 Task: In the  document directory.txt. Insert footer and write 'ww.ramsons.com'. Find the word using Dictionary 'Gift' Use the tool word Count and display word count while typing
Action: Mouse moved to (463, 117)
Screenshot: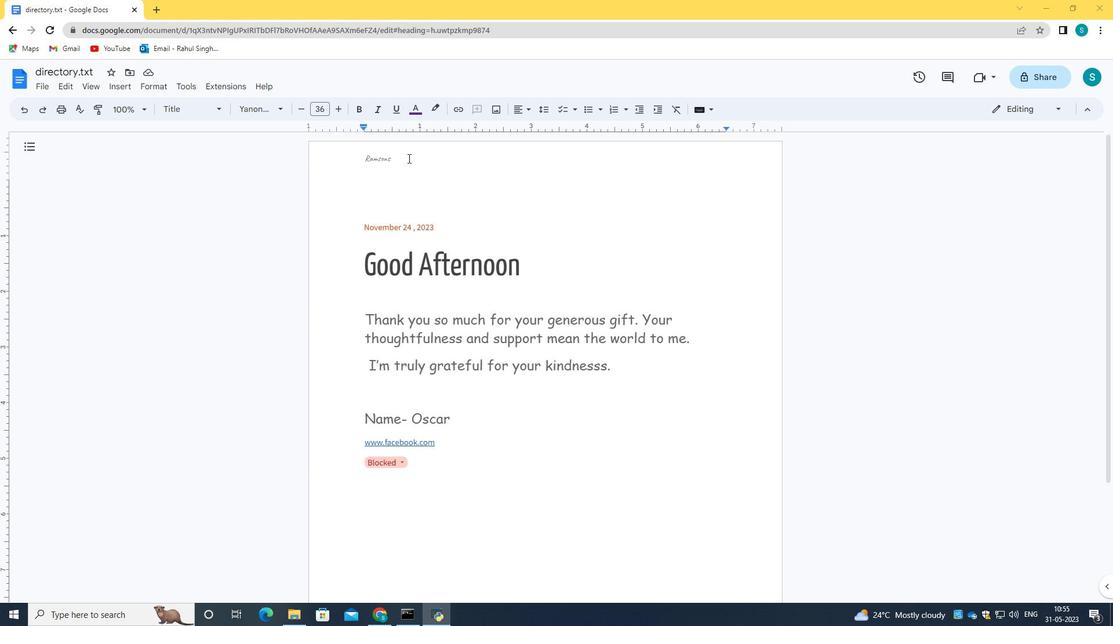 
Action: Mouse scrolled (463, 116) with delta (0, 0)
Screenshot: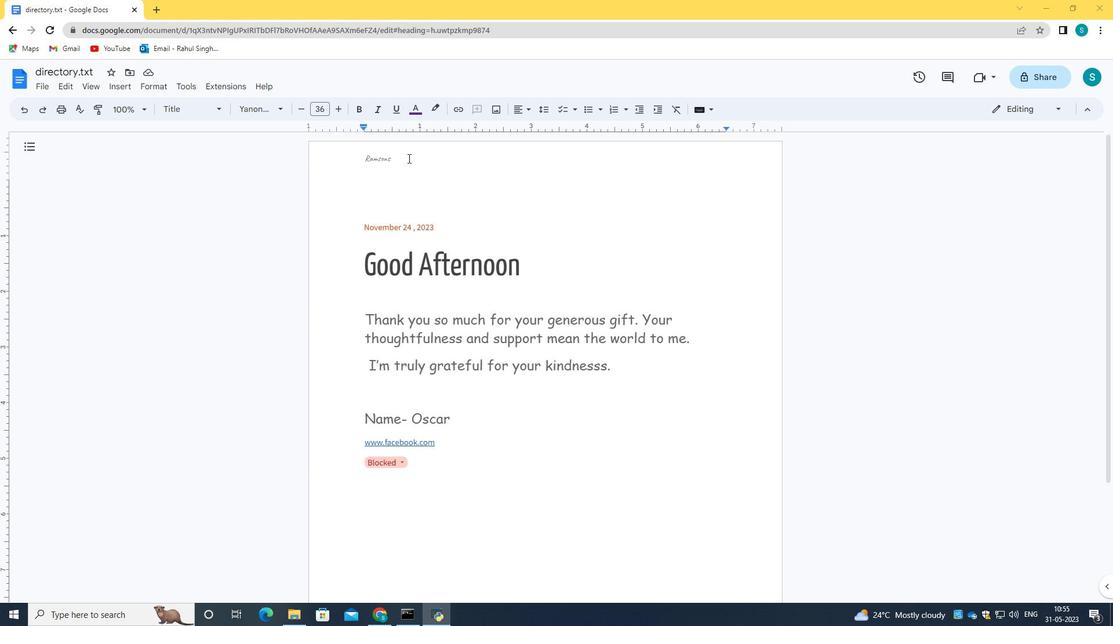 
Action: Mouse moved to (118, 86)
Screenshot: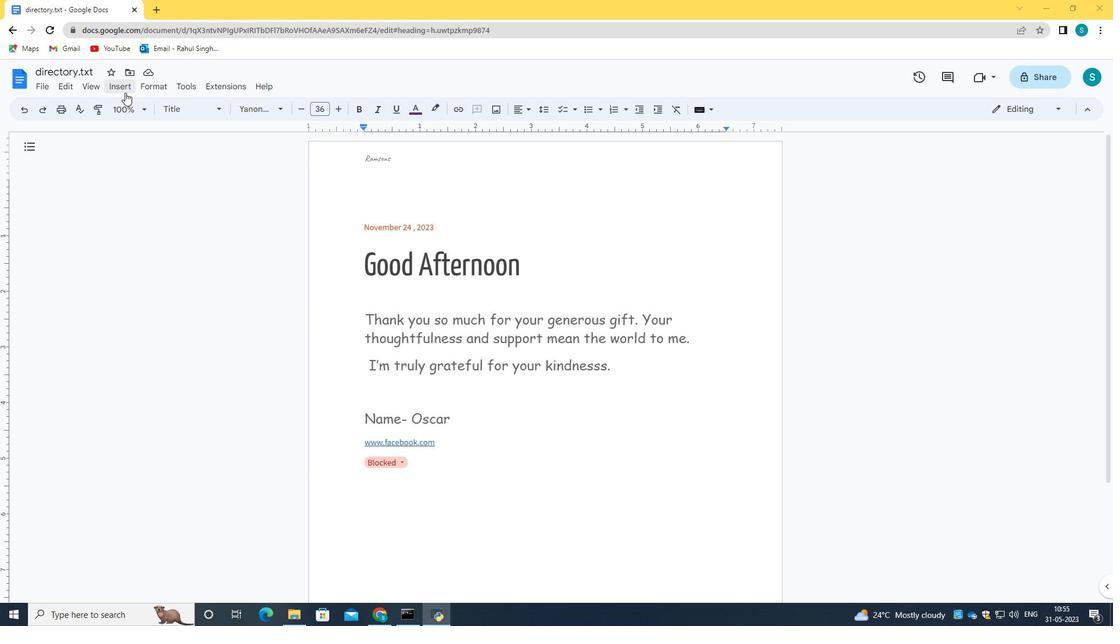 
Action: Mouse pressed left at (118, 86)
Screenshot: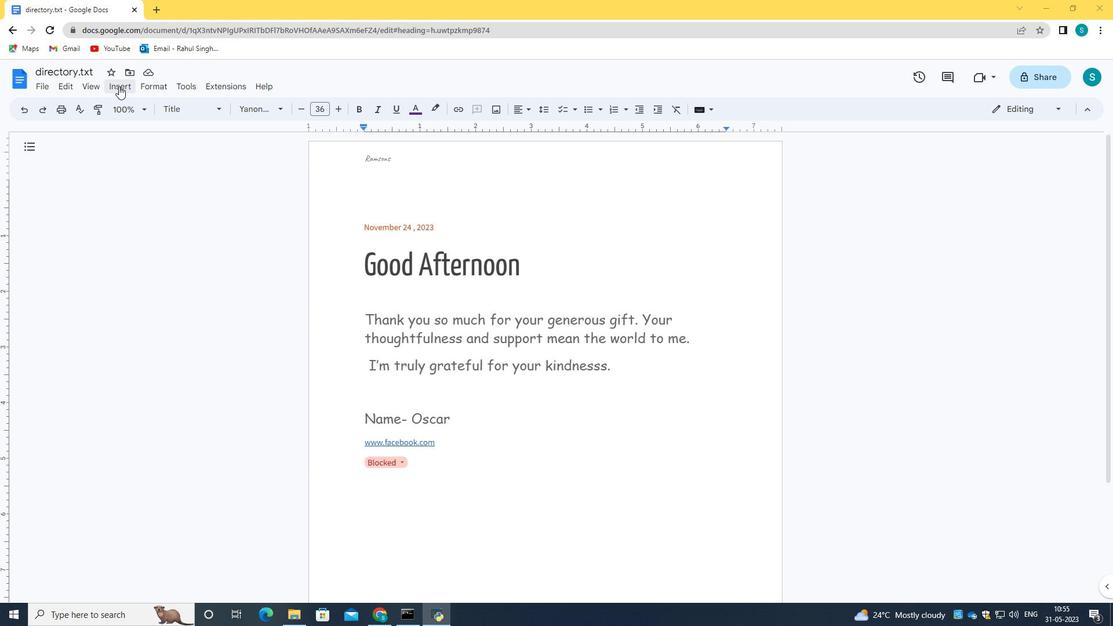 
Action: Mouse moved to (332, 397)
Screenshot: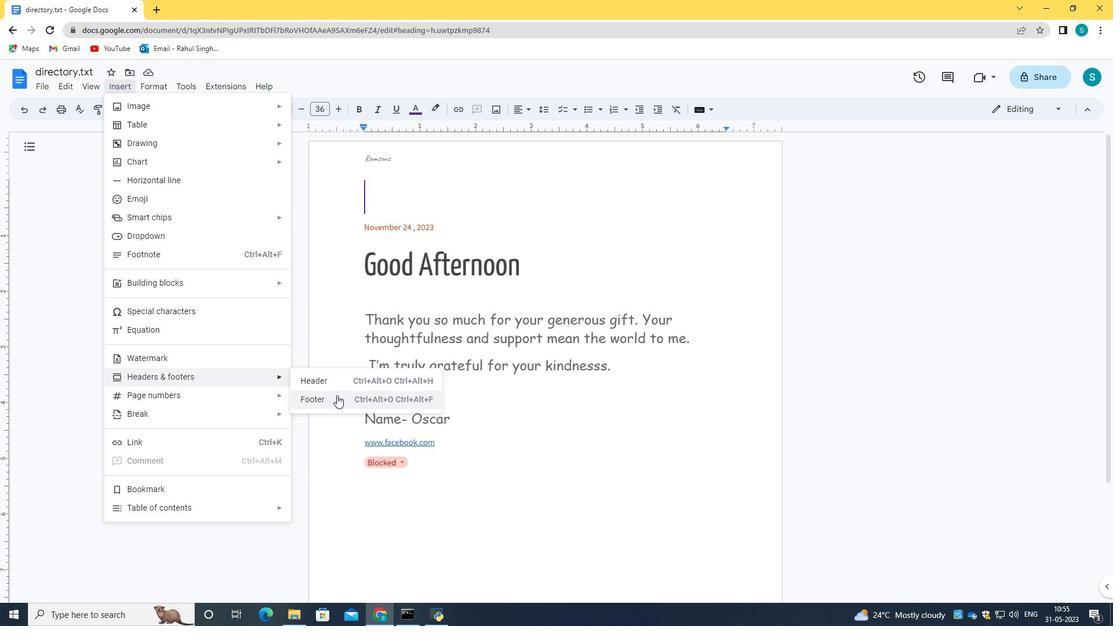 
Action: Mouse pressed left at (332, 397)
Screenshot: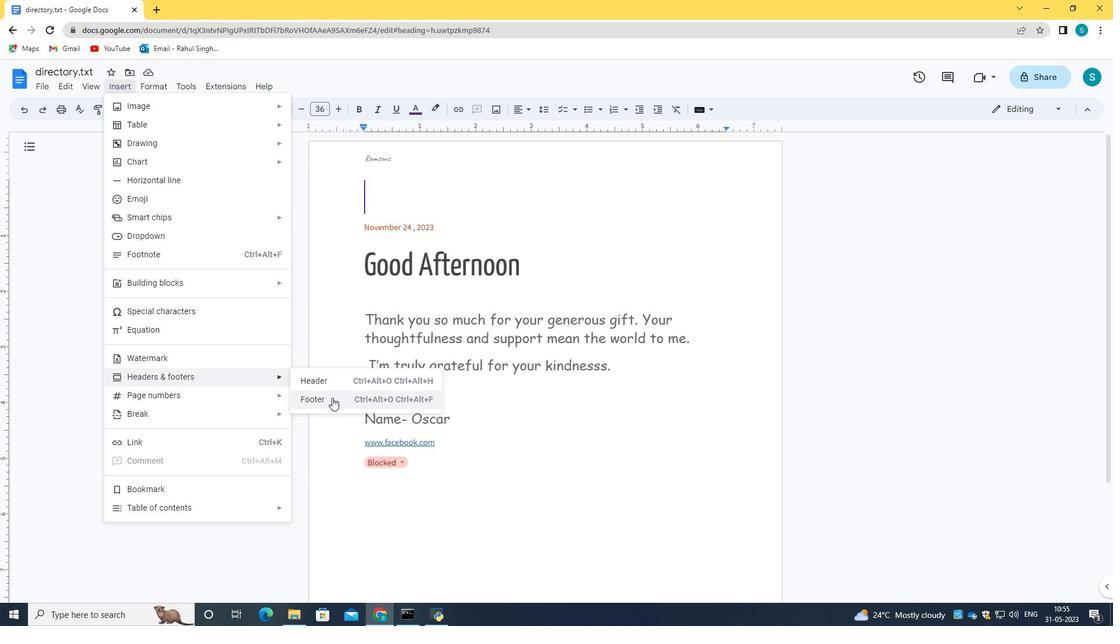 
Action: Key pressed www.ramsons.com
Screenshot: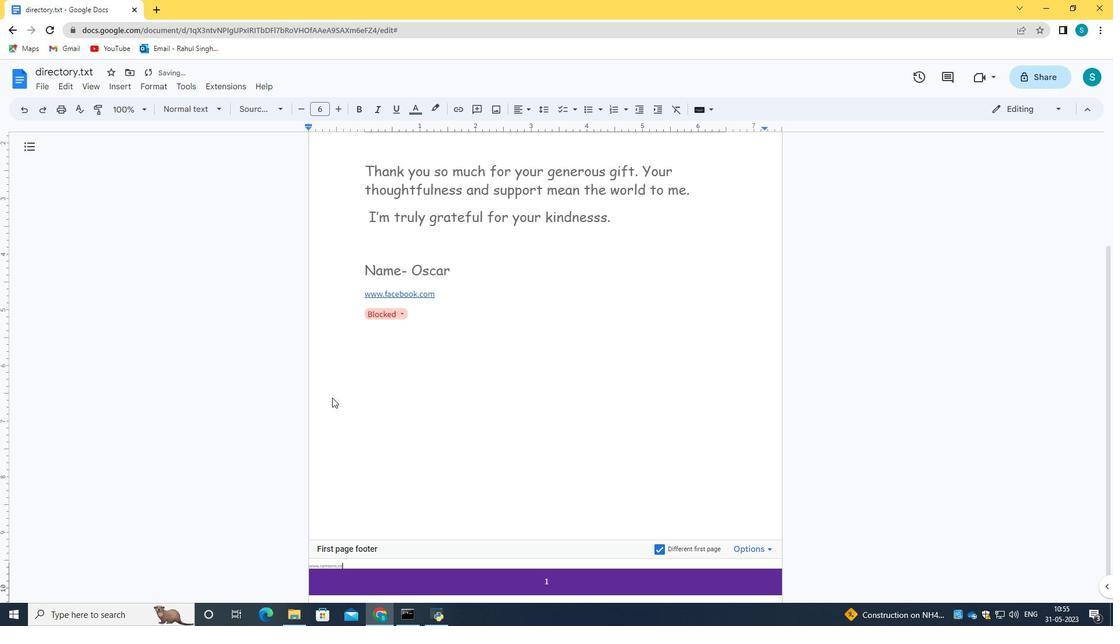 
Action: Mouse moved to (339, 462)
Screenshot: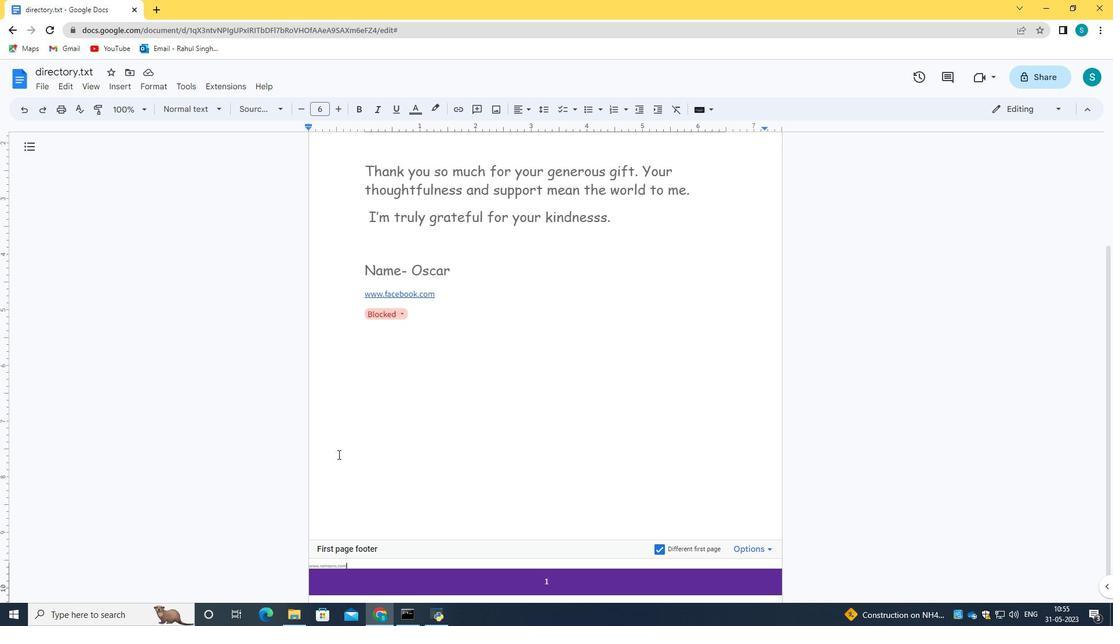 
Action: Key pressed <Key.enter>
Screenshot: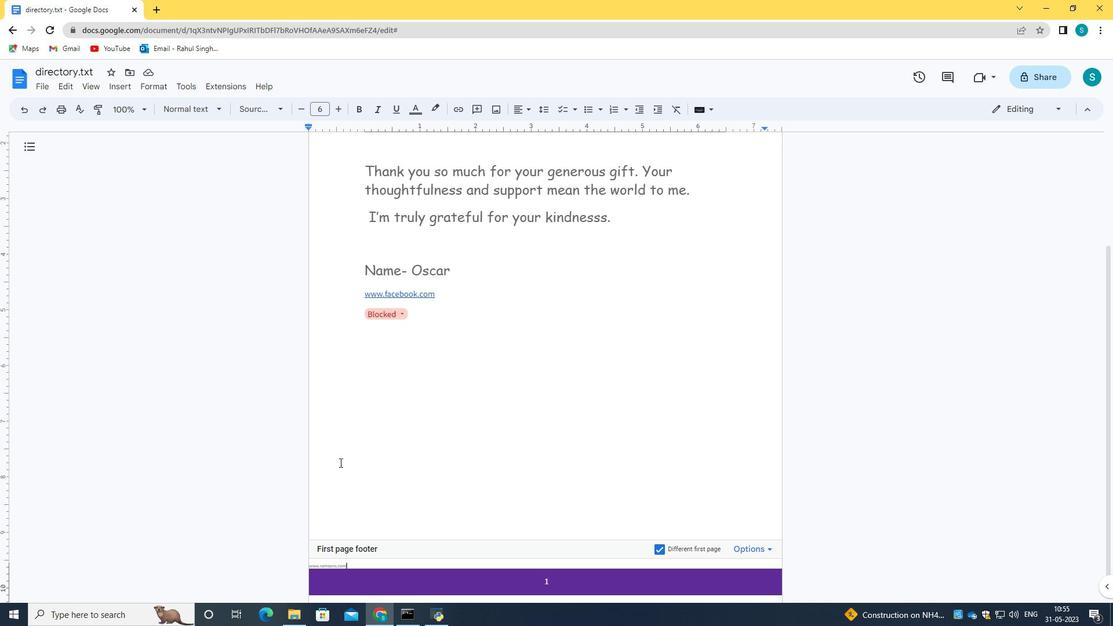 
Action: Mouse moved to (359, 459)
Screenshot: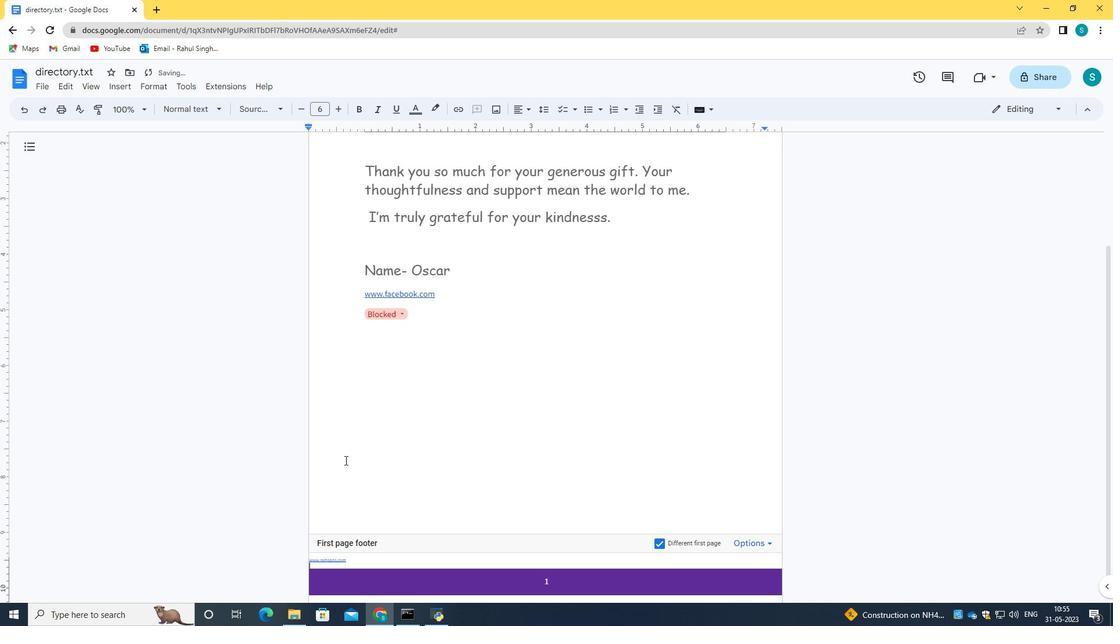 
Action: Mouse scrolled (359, 460) with delta (0, 0)
Screenshot: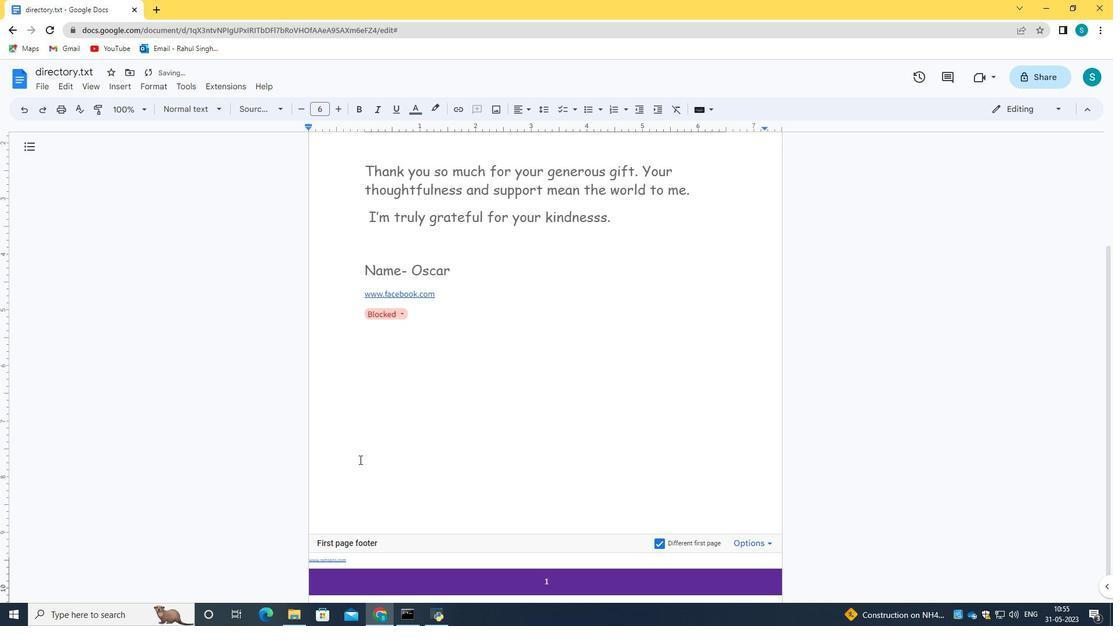 
Action: Mouse scrolled (359, 460) with delta (0, 0)
Screenshot: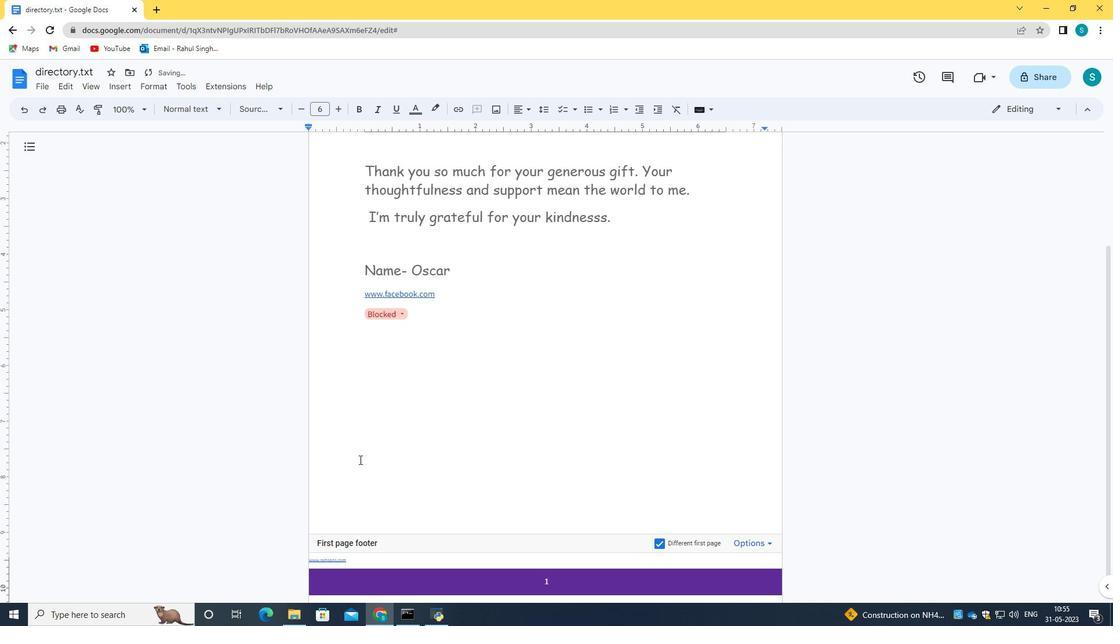 
Action: Mouse scrolled (359, 460) with delta (0, 0)
Screenshot: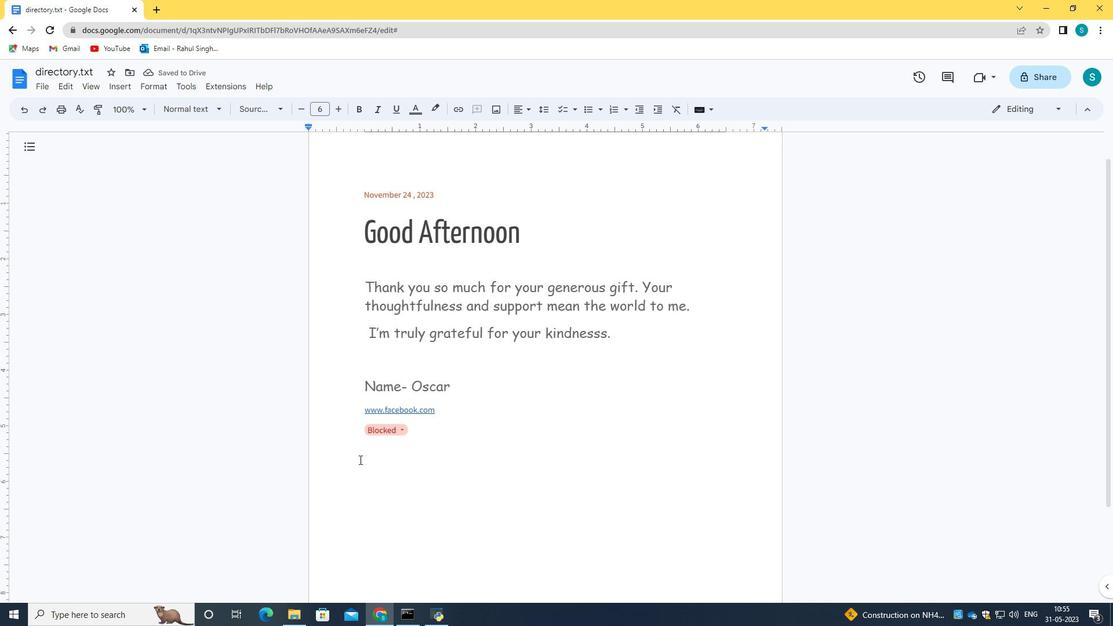 
Action: Mouse scrolled (359, 460) with delta (0, 0)
Screenshot: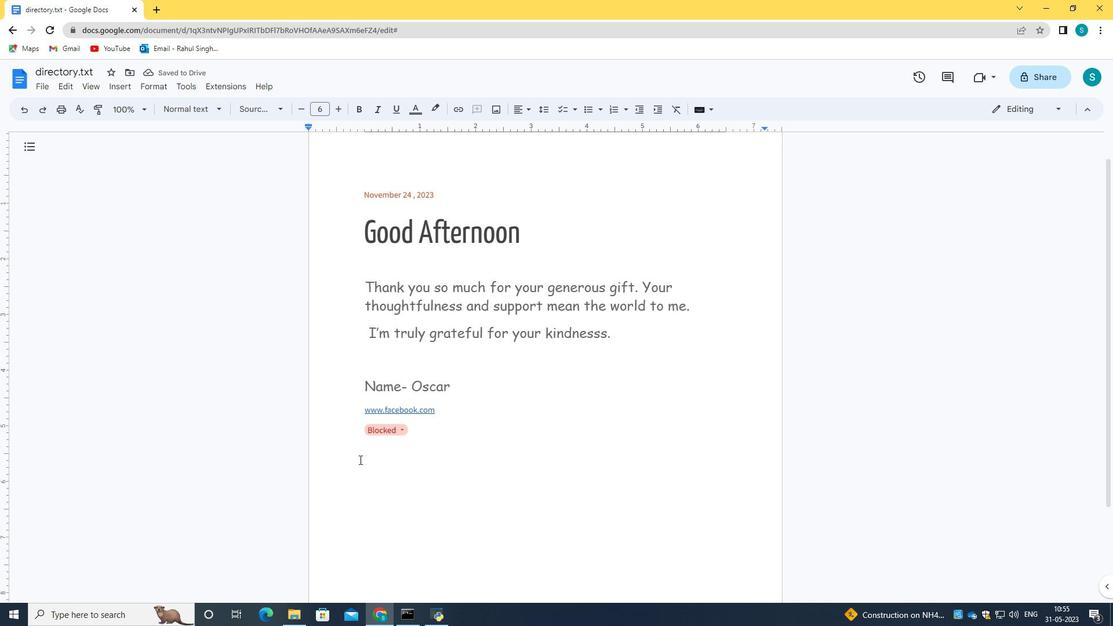 
Action: Mouse moved to (178, 82)
Screenshot: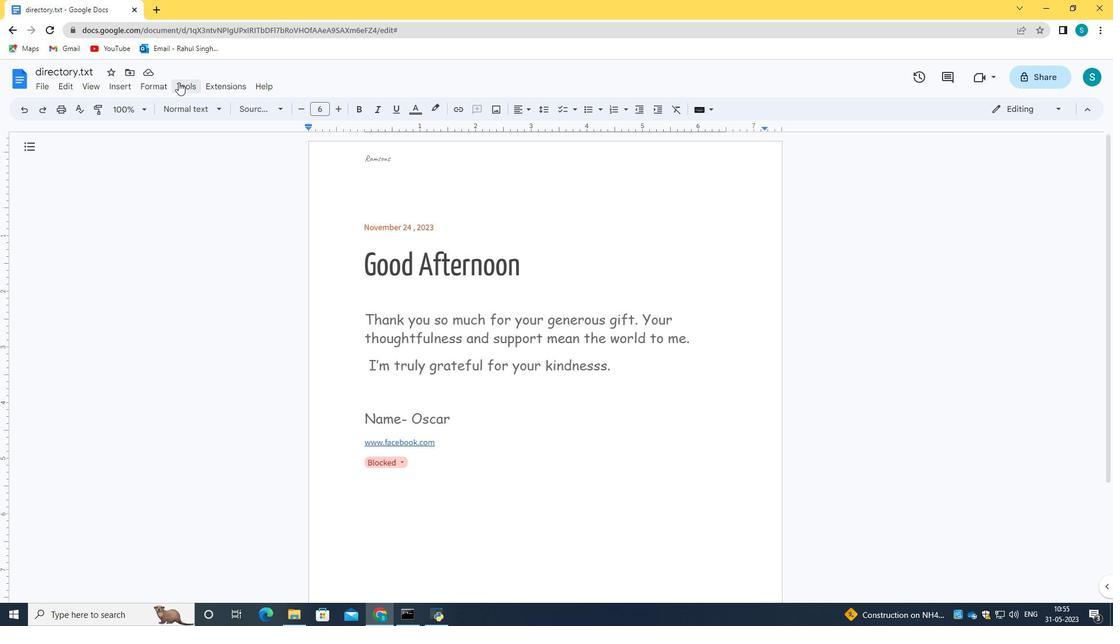 
Action: Mouse pressed left at (178, 82)
Screenshot: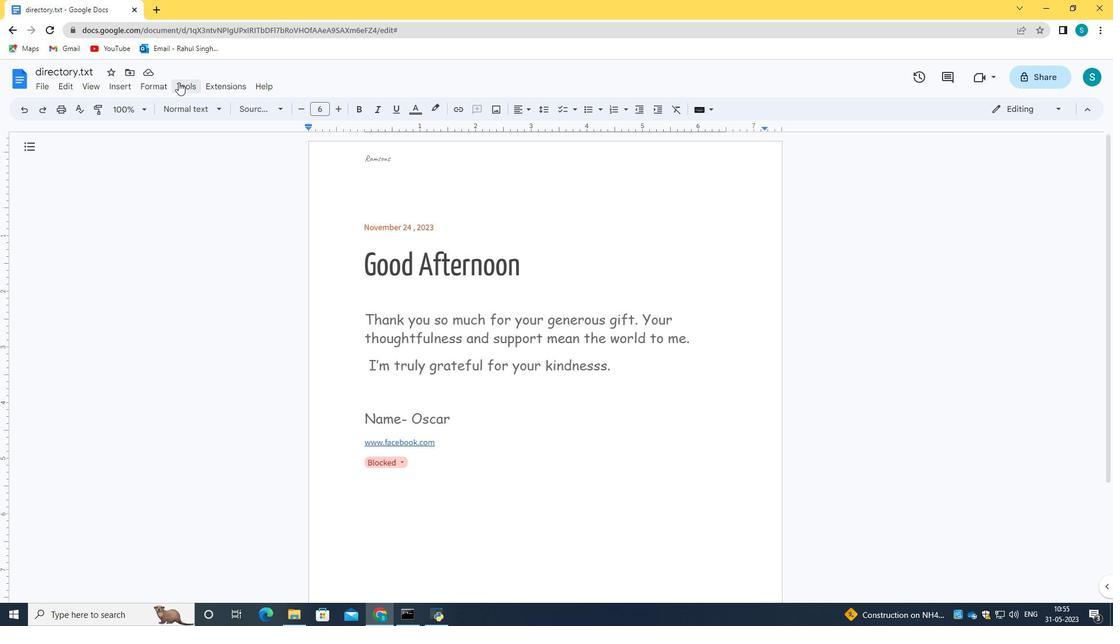 
Action: Mouse moved to (244, 258)
Screenshot: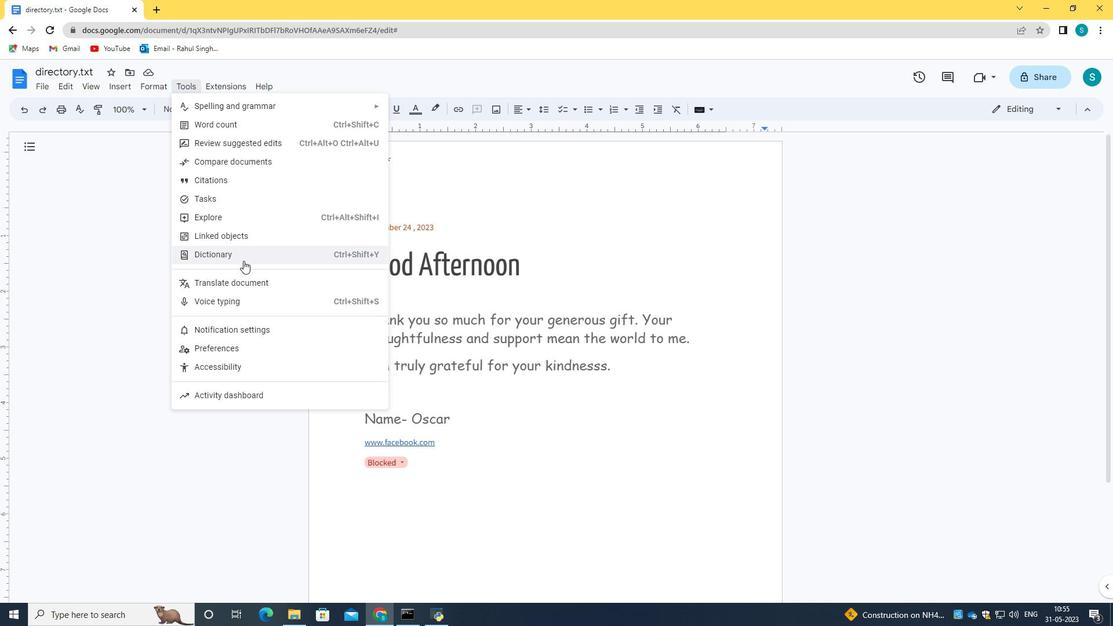 
Action: Mouse pressed left at (244, 258)
Screenshot: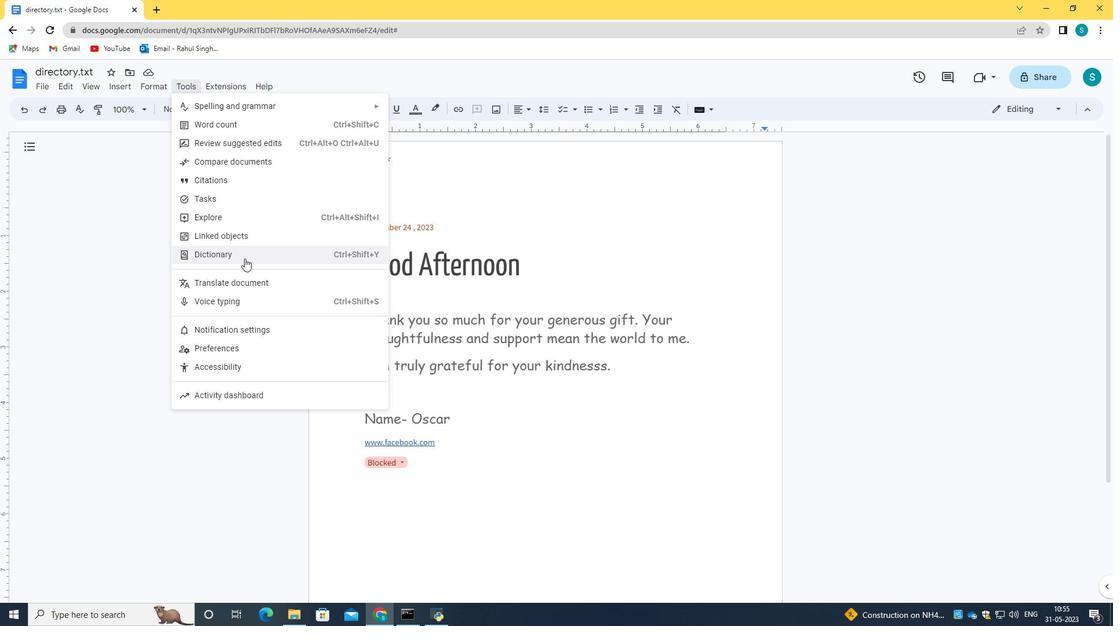 
Action: Mouse moved to (1005, 148)
Screenshot: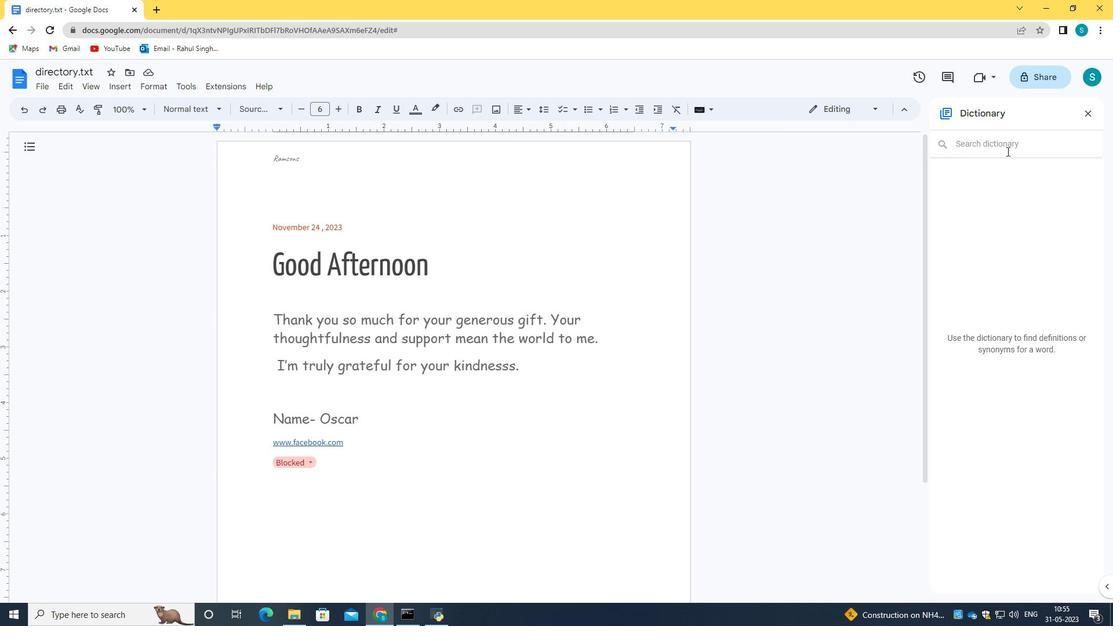 
Action: Mouse pressed left at (1005, 148)
Screenshot: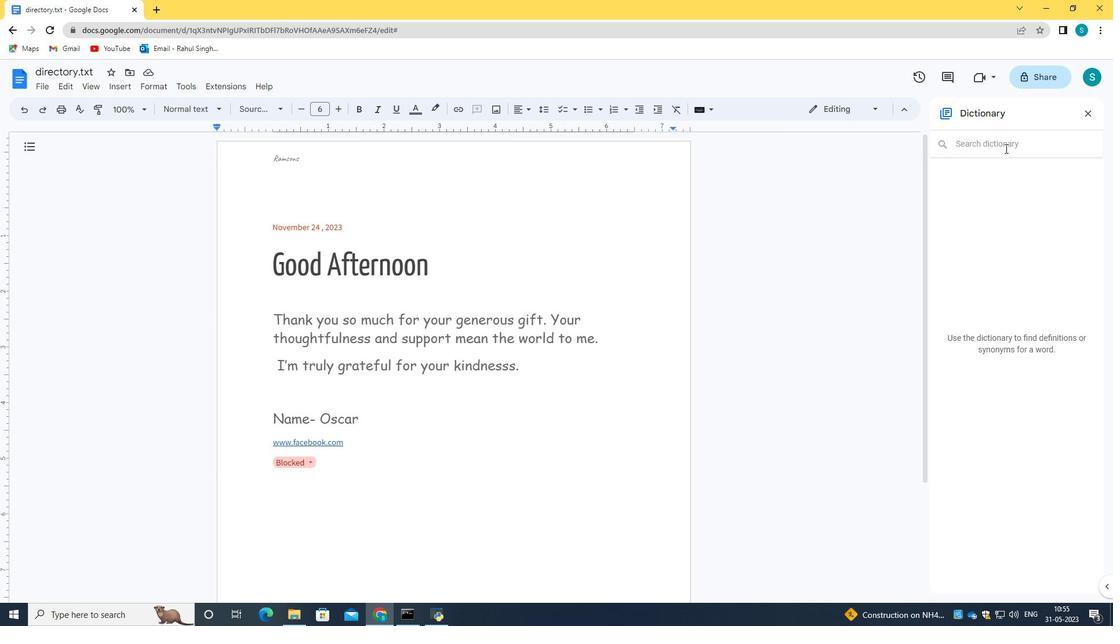 
Action: Key pressed j<Key.backspace><Key.caps_lock>G<Key.caps_lock>ift<Key.enter>
Screenshot: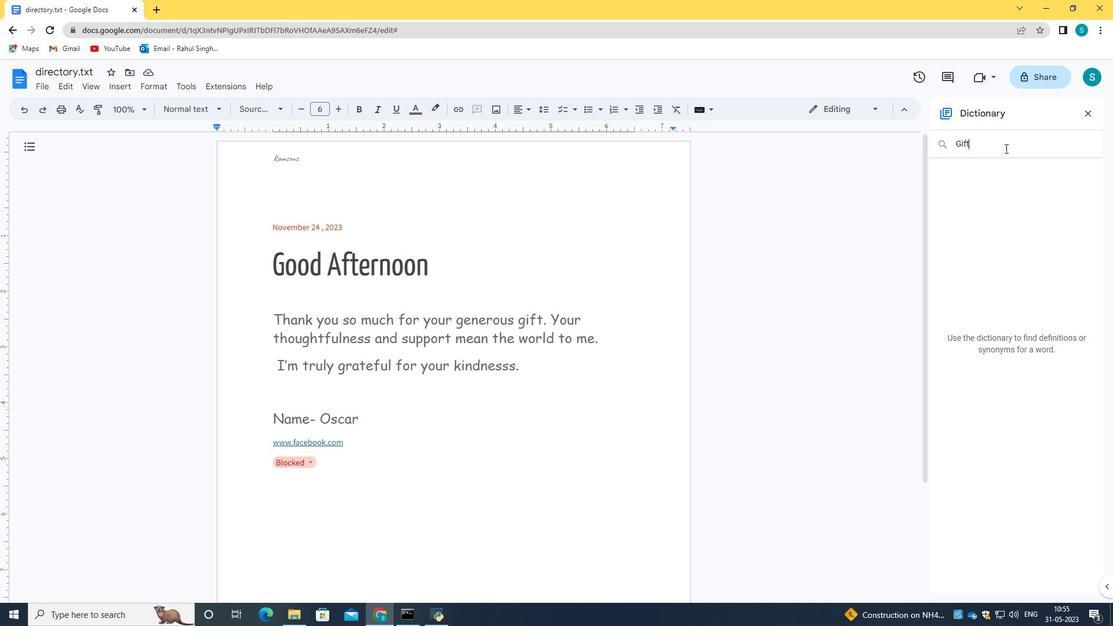 
Action: Mouse moved to (992, 237)
Screenshot: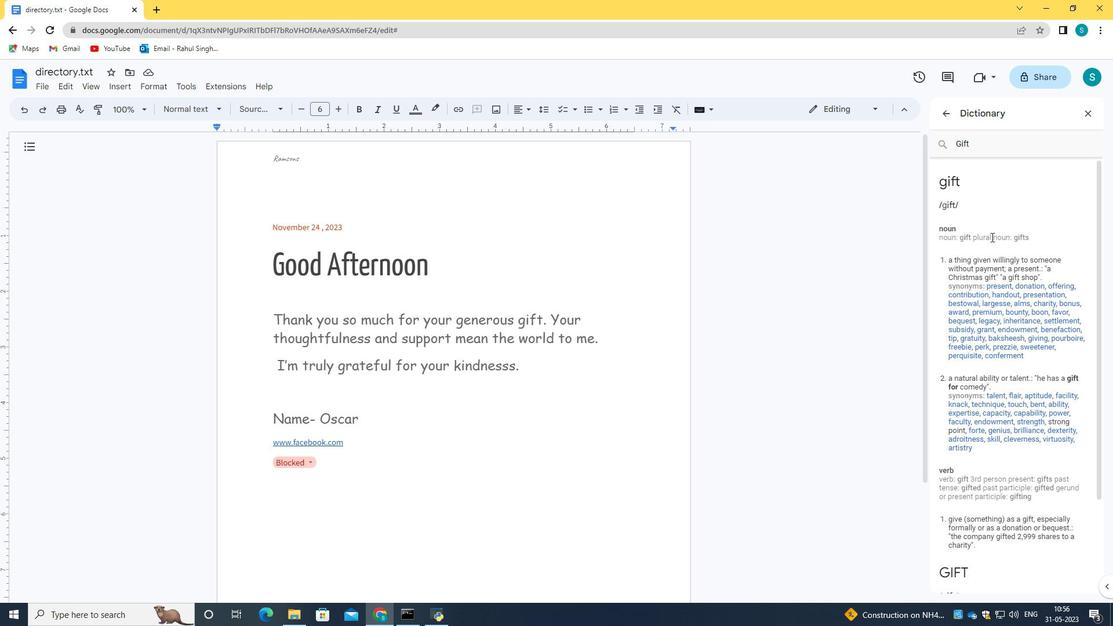 
Action: Mouse scrolled (992, 236) with delta (0, 0)
Screenshot: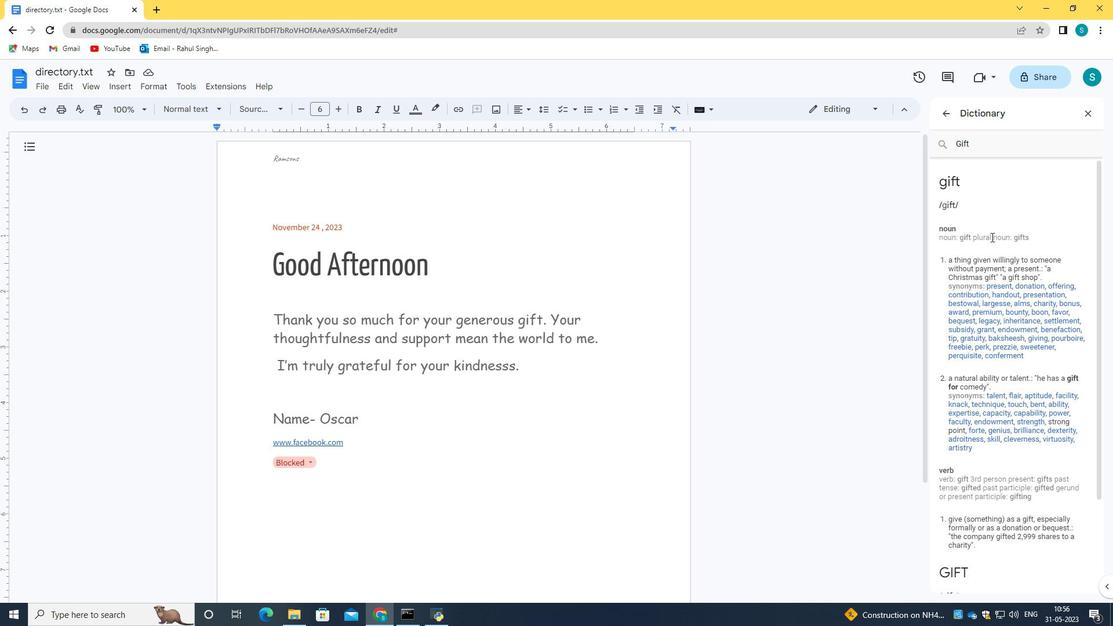 
Action: Mouse moved to (992, 237)
Screenshot: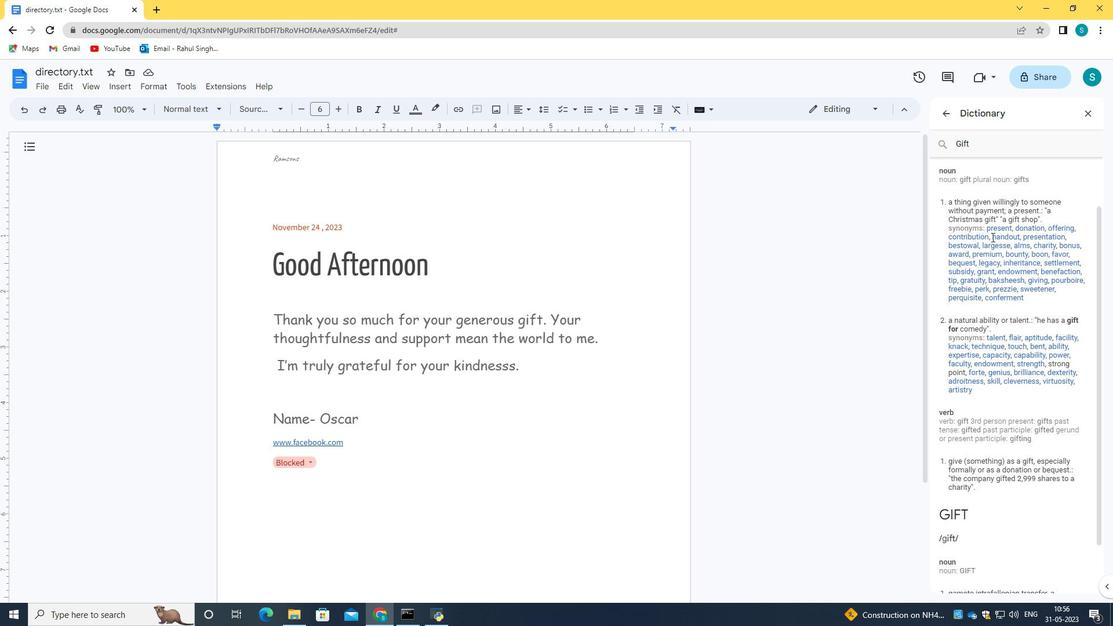 
Action: Mouse scrolled (992, 236) with delta (0, 0)
Screenshot: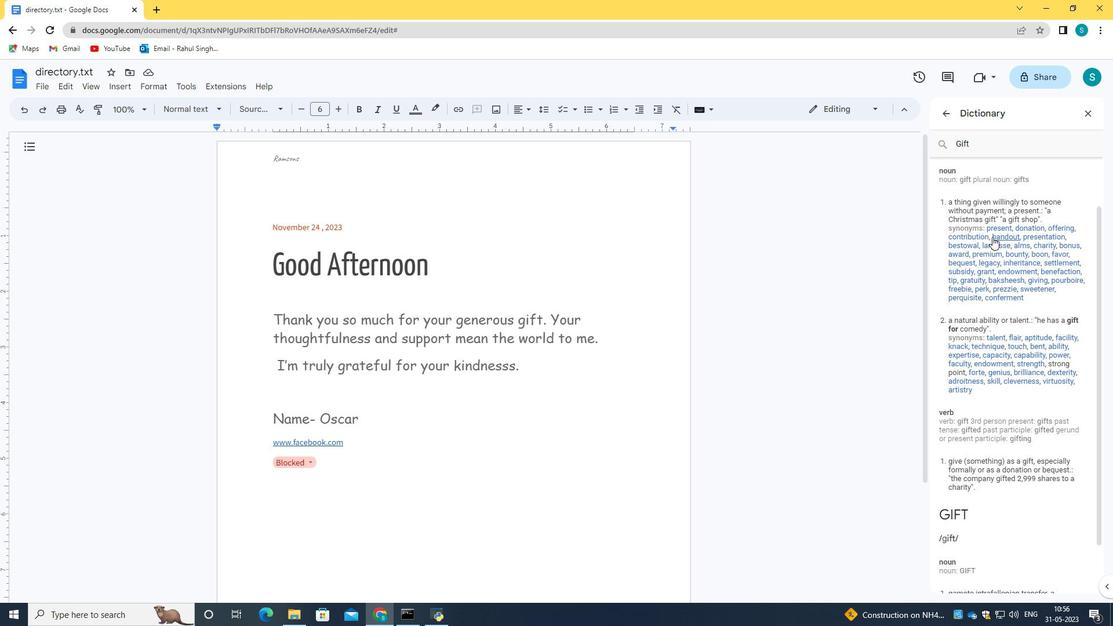 
Action: Mouse moved to (993, 237)
Screenshot: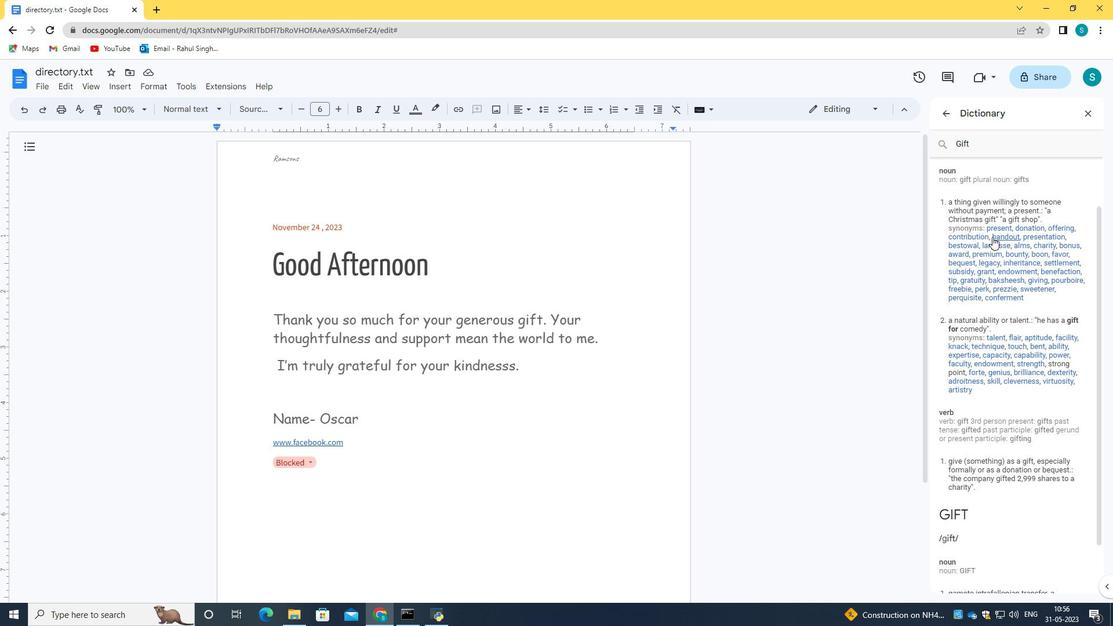 
Action: Mouse scrolled (993, 237) with delta (0, 0)
Screenshot: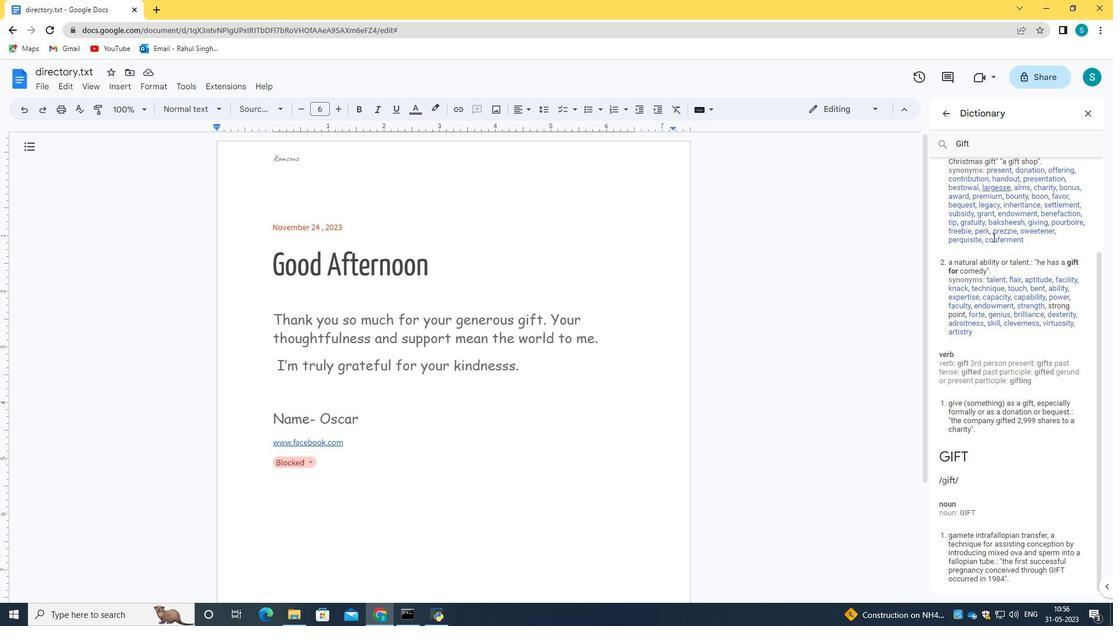 
Action: Mouse moved to (994, 237)
Screenshot: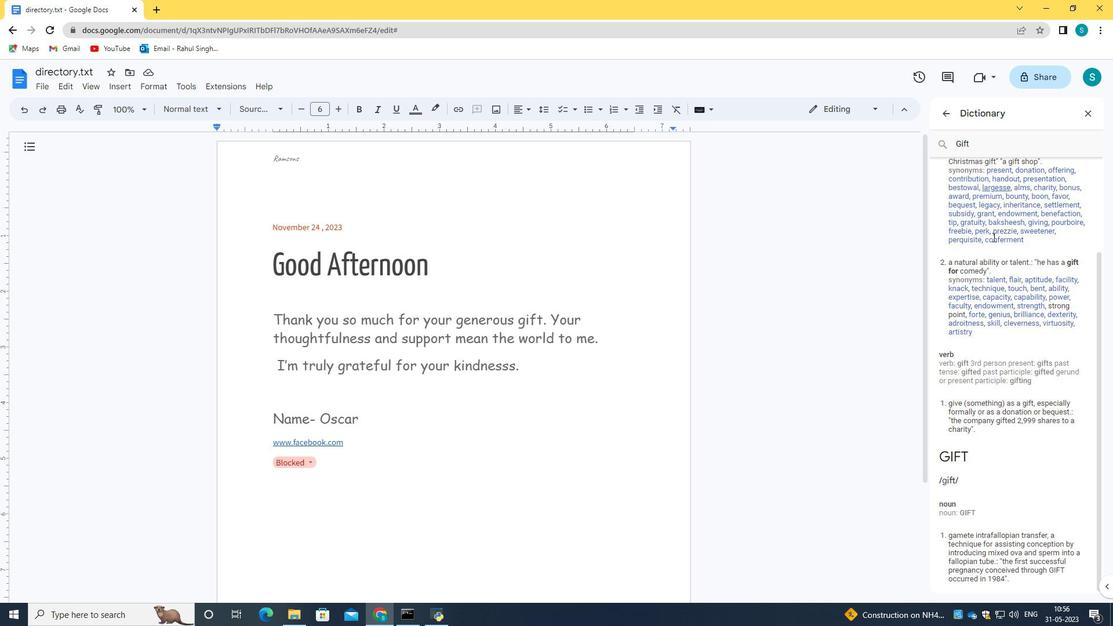 
Action: Mouse scrolled (994, 237) with delta (0, 0)
Screenshot: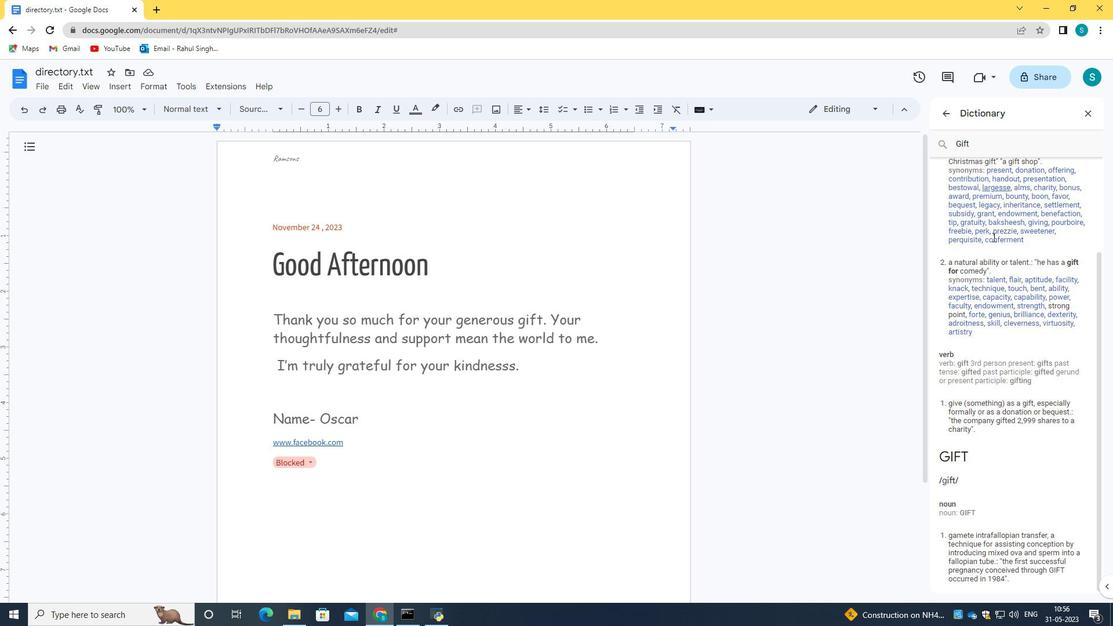 
Action: Mouse scrolled (994, 237) with delta (0, 0)
Screenshot: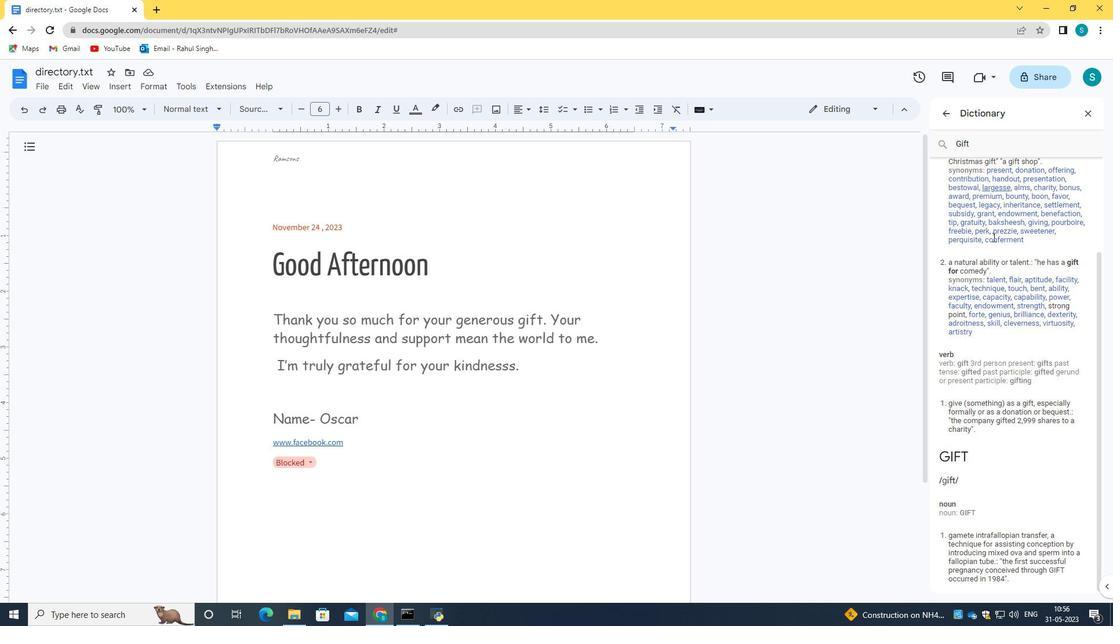 
Action: Mouse moved to (42, 91)
Screenshot: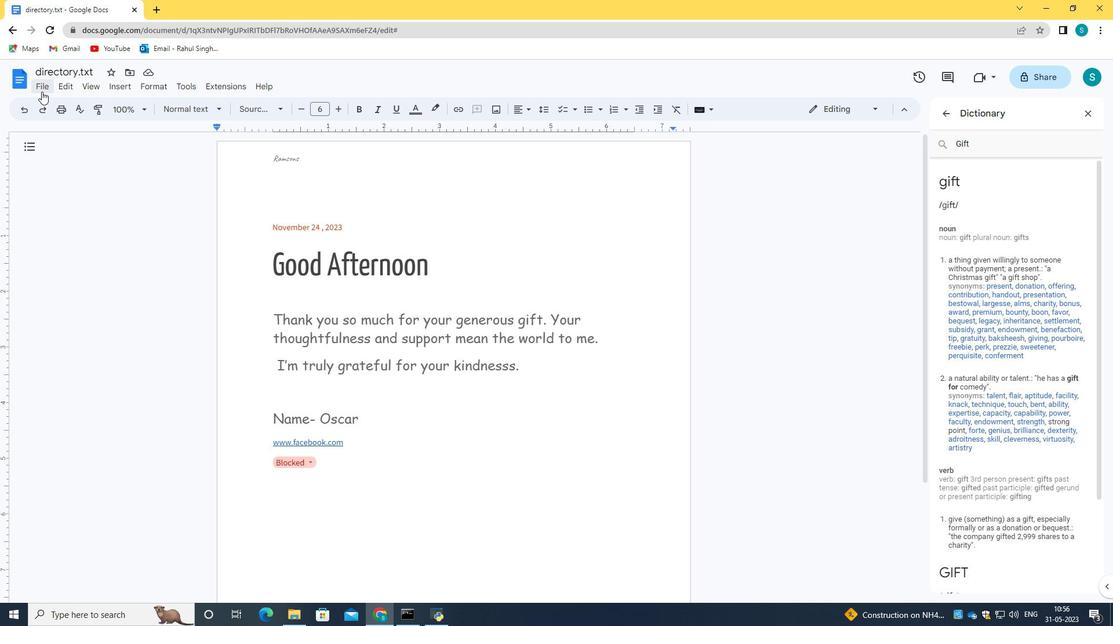 
Action: Mouse pressed left at (42, 91)
Screenshot: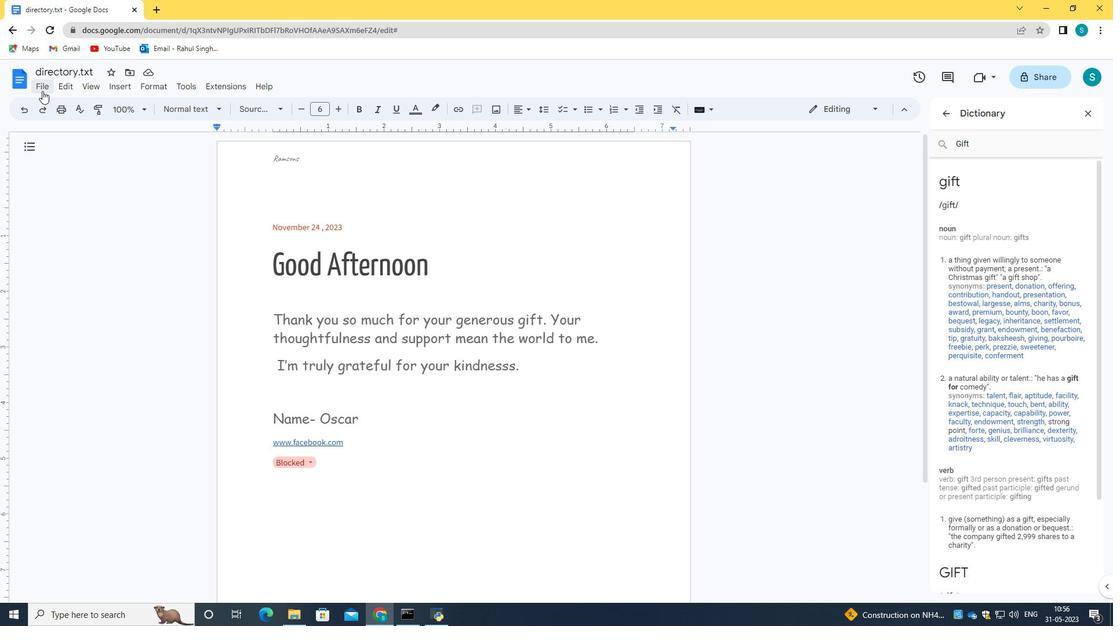 
Action: Mouse moved to (824, 236)
Screenshot: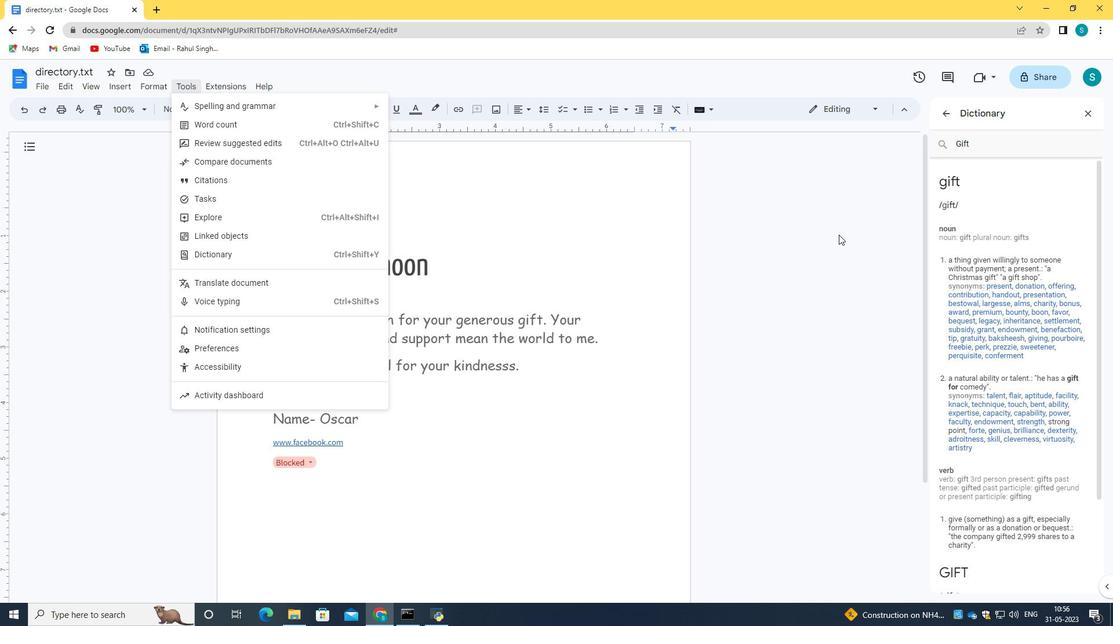 
Action: Mouse pressed left at (824, 236)
Screenshot: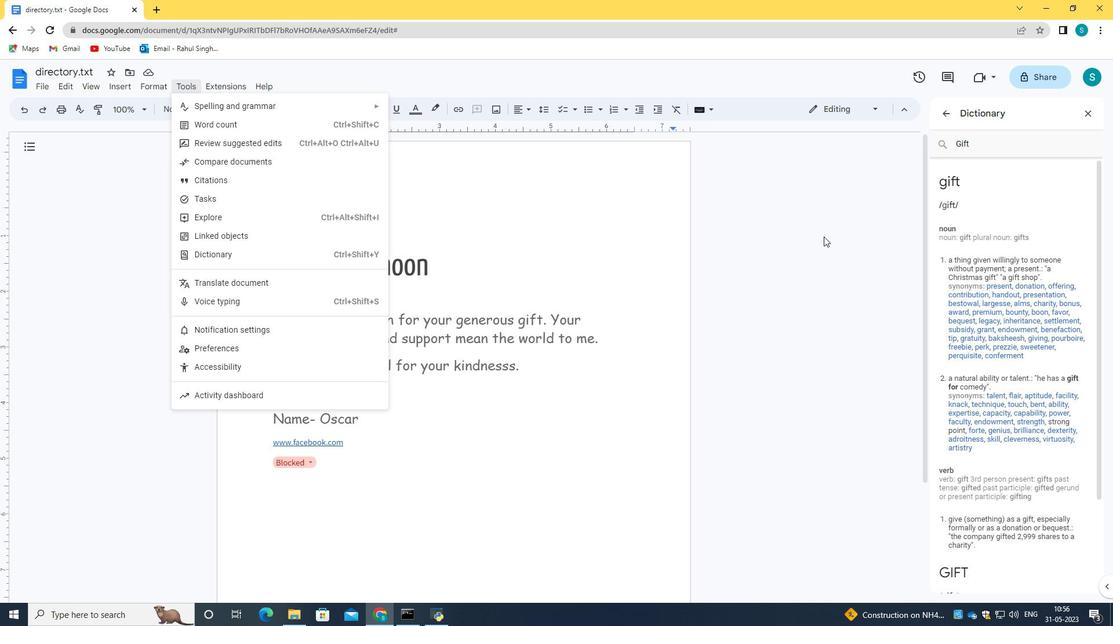 
Action: Mouse moved to (192, 82)
Screenshot: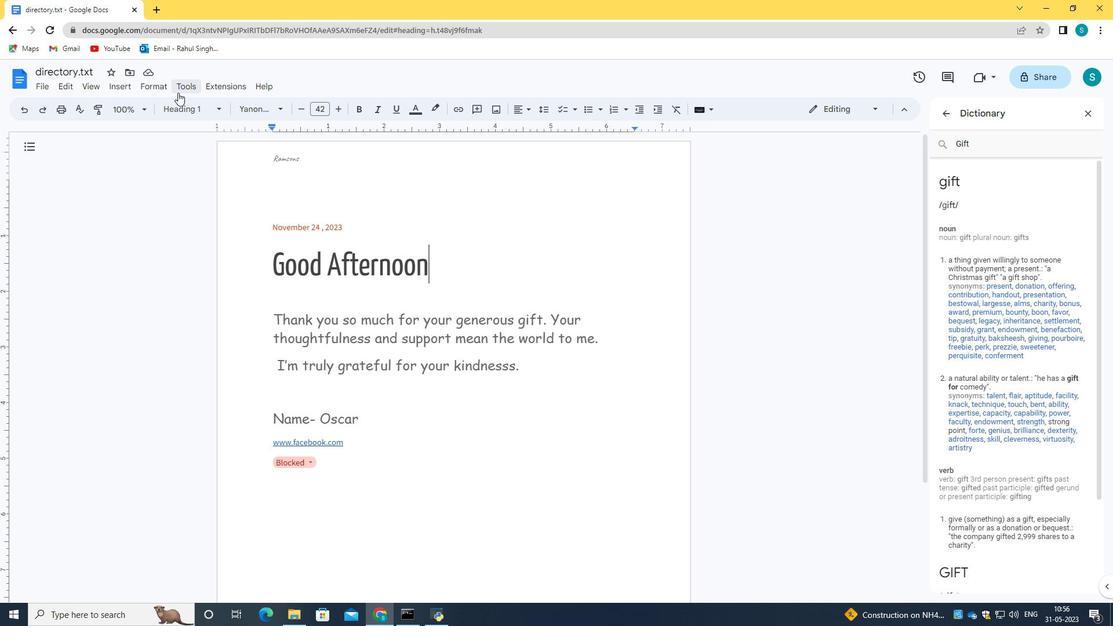 
Action: Mouse pressed left at (192, 82)
Screenshot: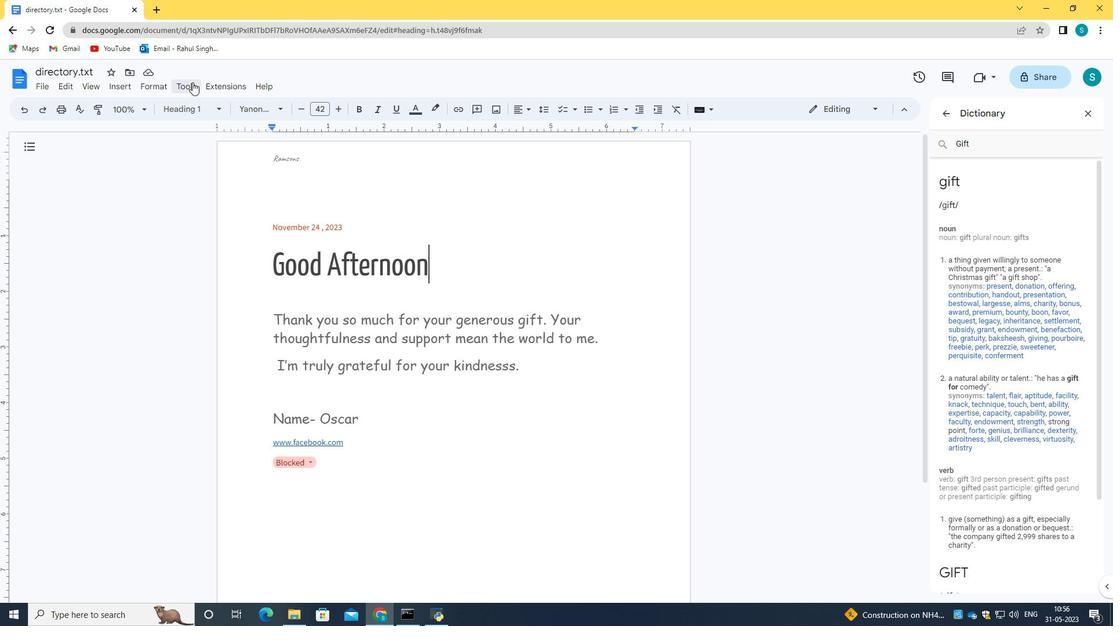 
Action: Mouse moved to (236, 123)
Screenshot: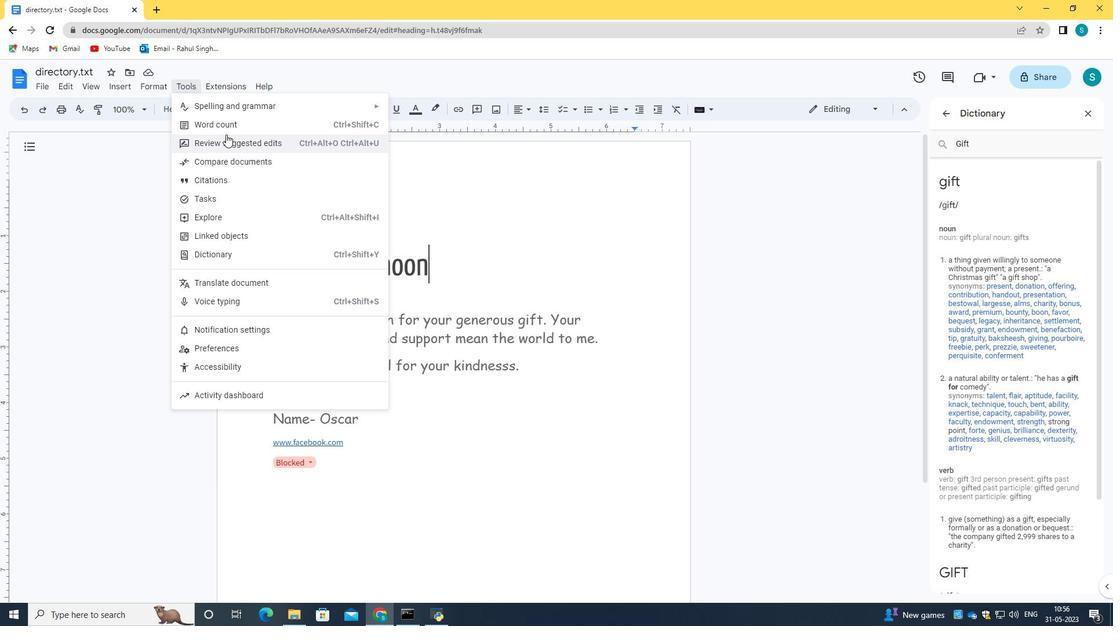 
Action: Mouse pressed left at (236, 123)
Screenshot: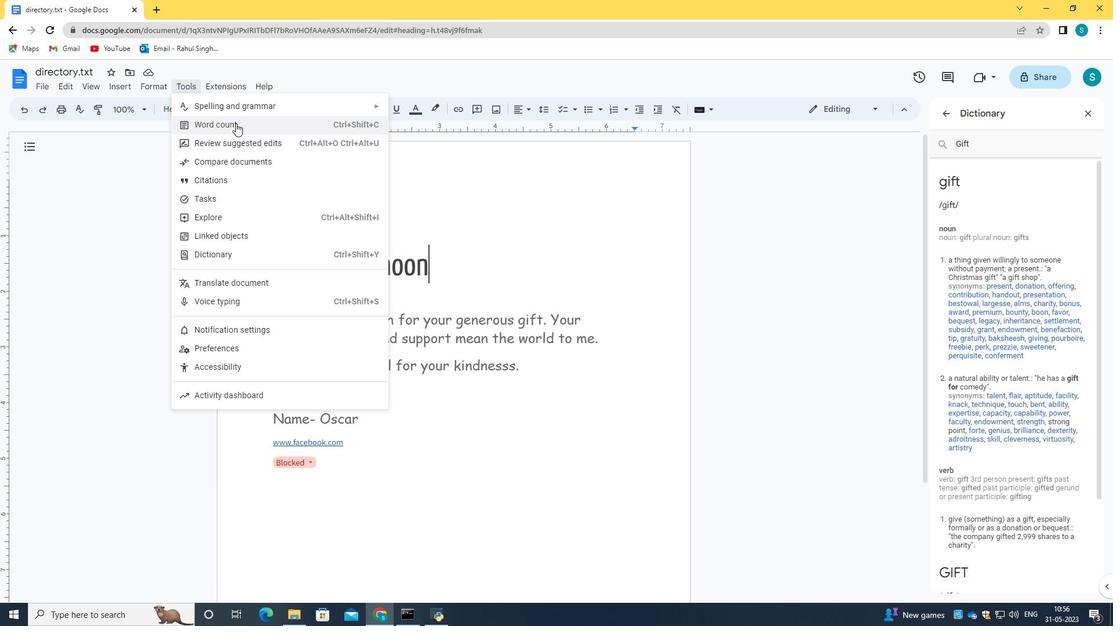 
Action: Mouse moved to (486, 383)
Screenshot: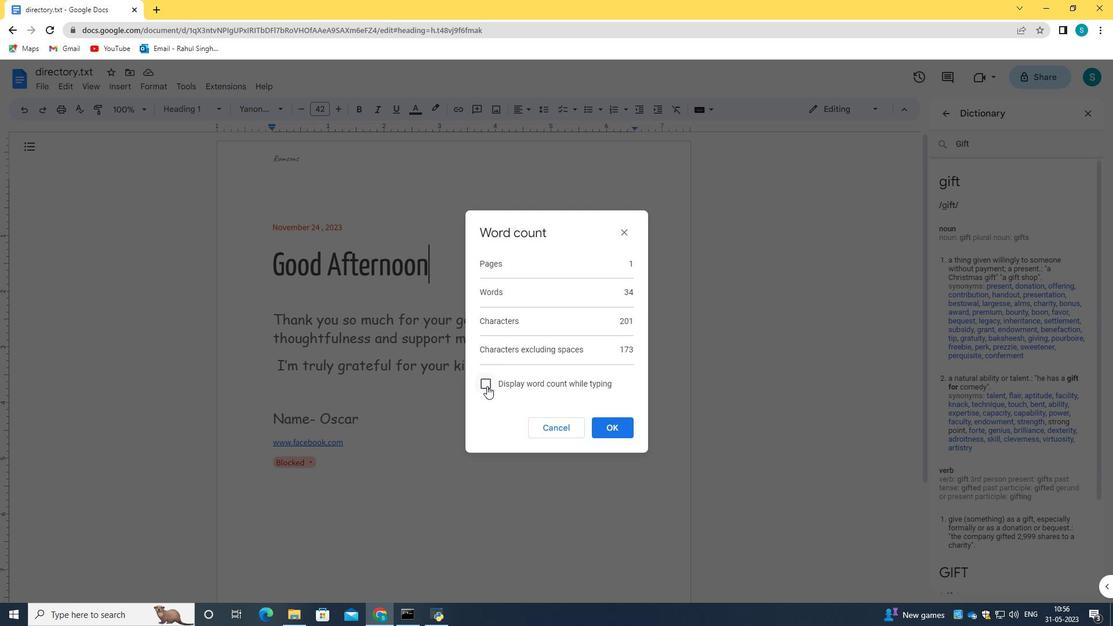 
Action: Mouse pressed left at (486, 383)
Screenshot: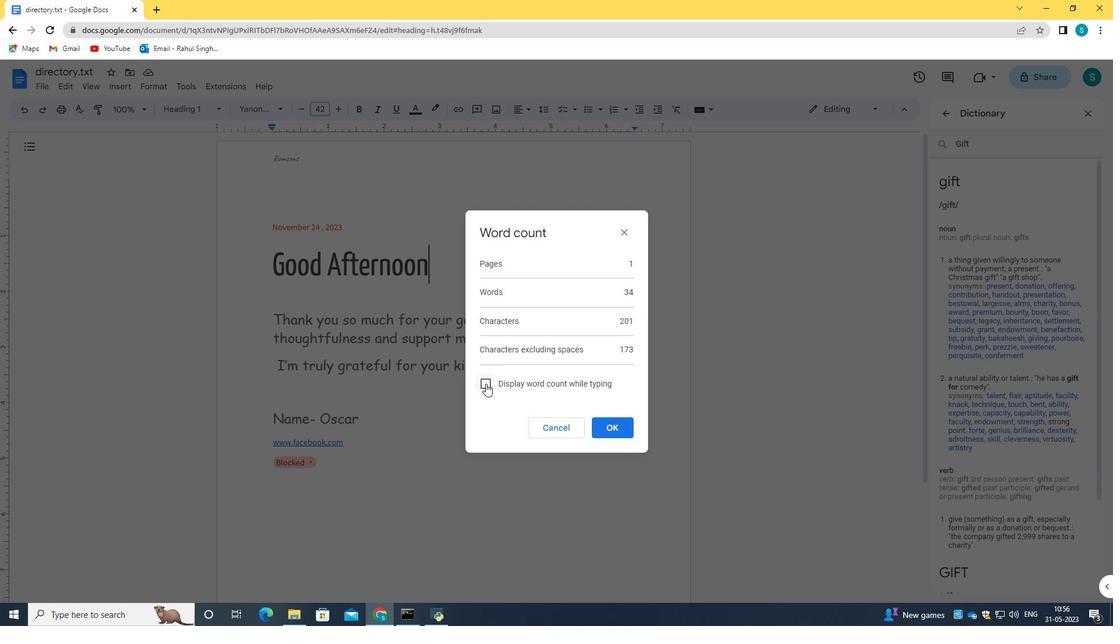 
Action: Mouse moved to (588, 260)
Screenshot: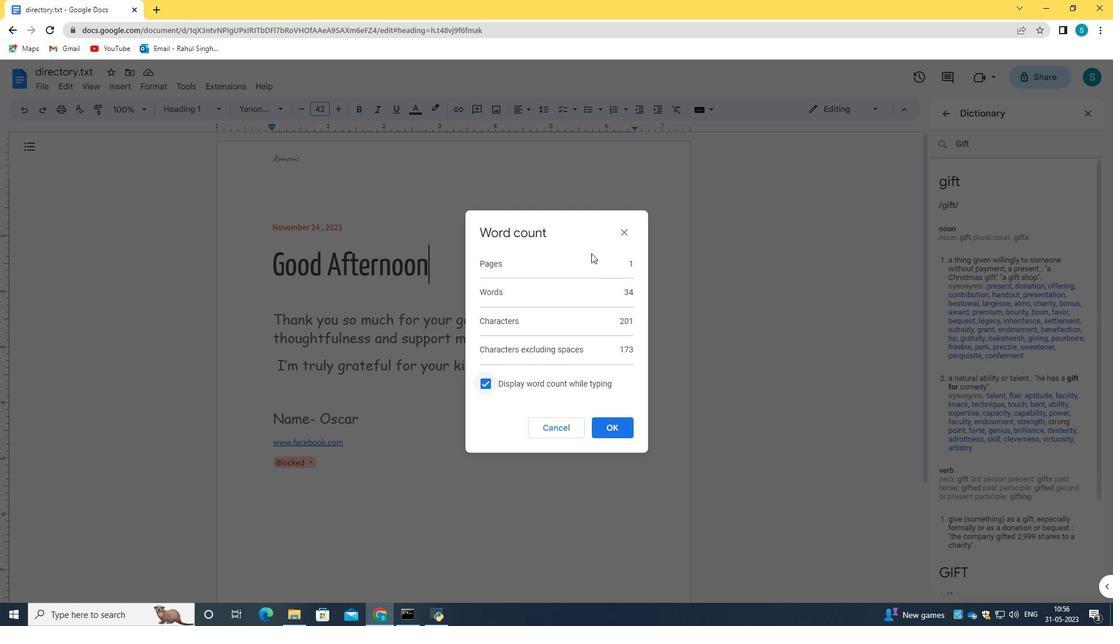 
Action: Mouse pressed left at (588, 260)
Screenshot: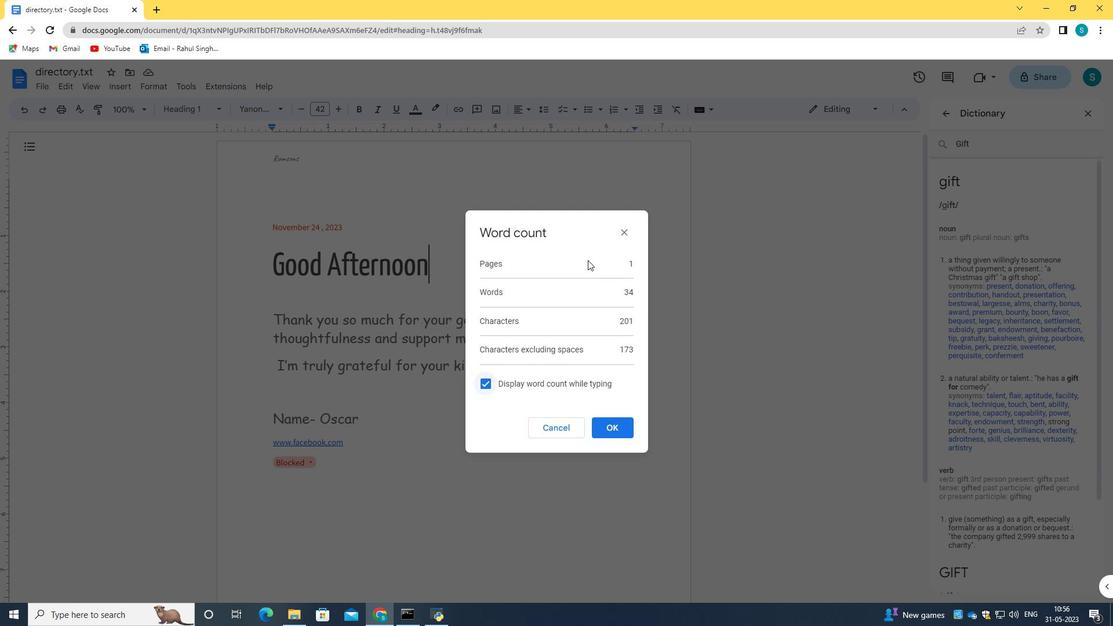 
Action: Mouse moved to (610, 428)
Screenshot: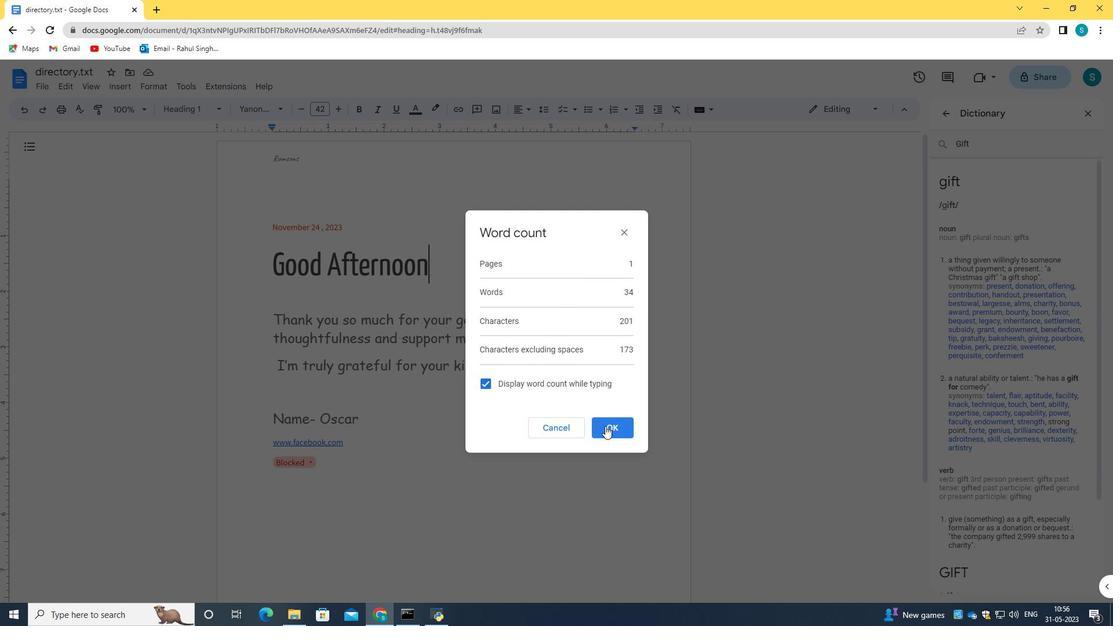 
Action: Mouse pressed left at (610, 428)
Screenshot: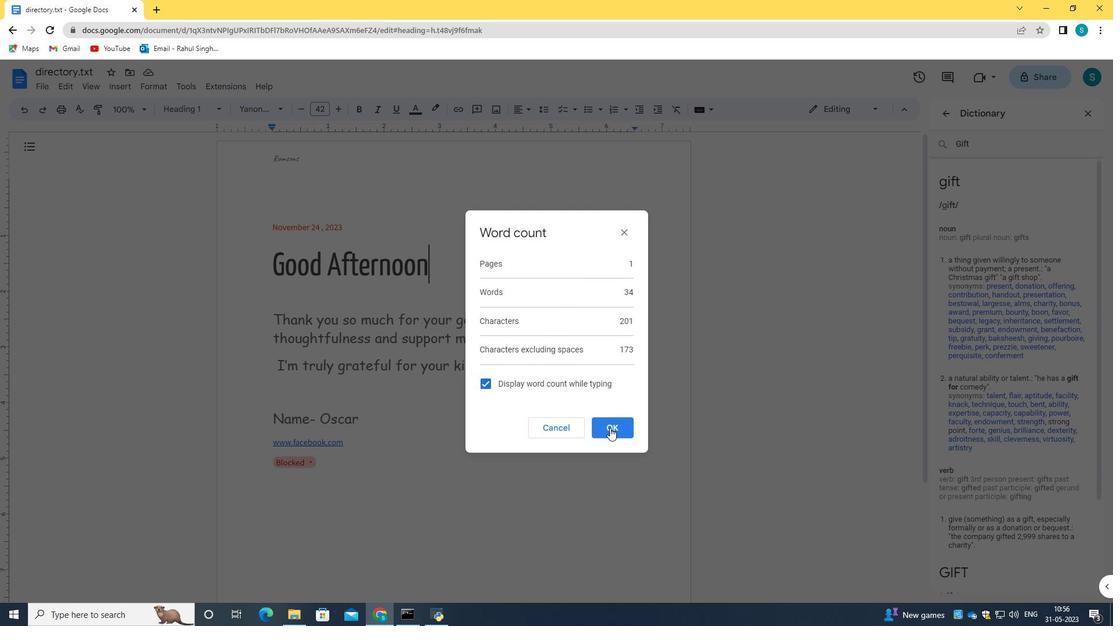 
Action: Mouse moved to (510, 259)
Screenshot: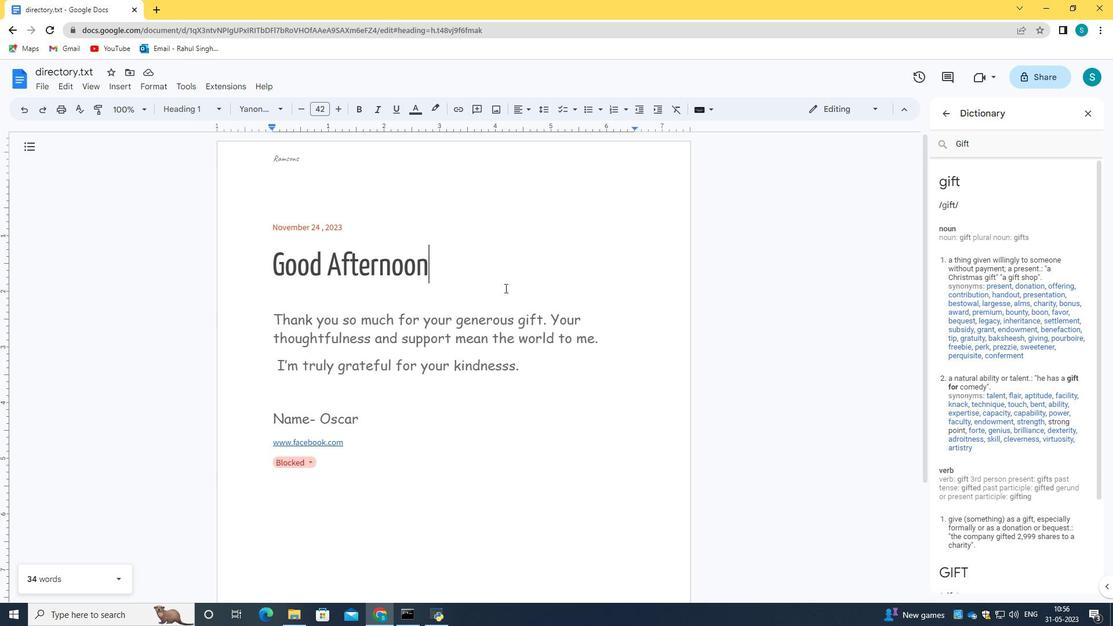 
Action: Mouse pressed left at (510, 259)
Screenshot: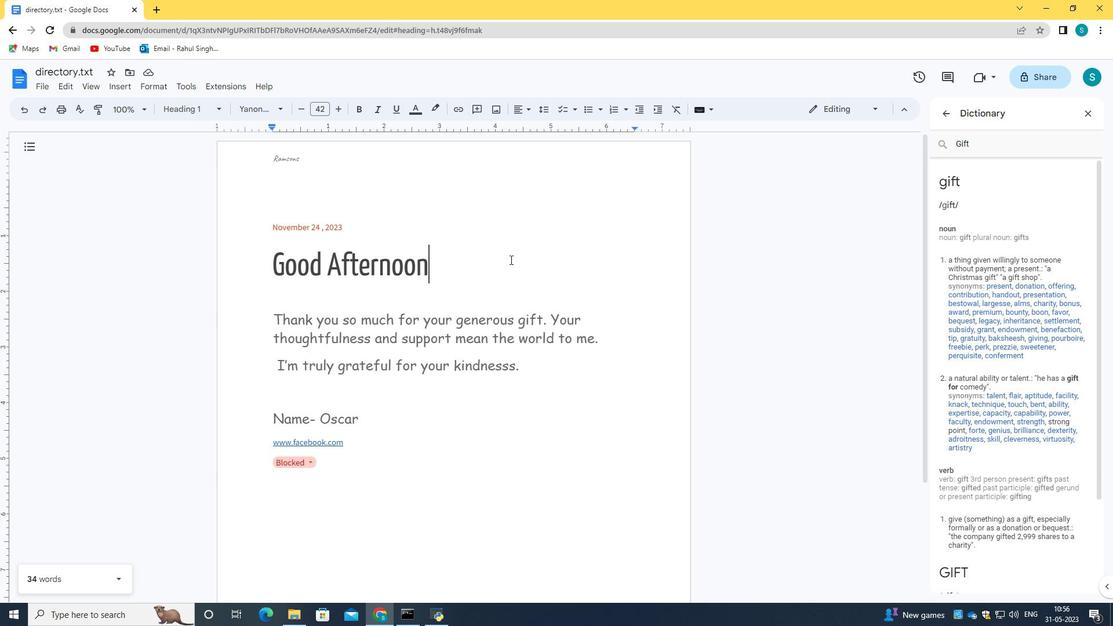 
